 Task: Create a section Code Champions and in the section, add a milestone Website Optimization in the project TransTech.
Action: Mouse moved to (61, 364)
Screenshot: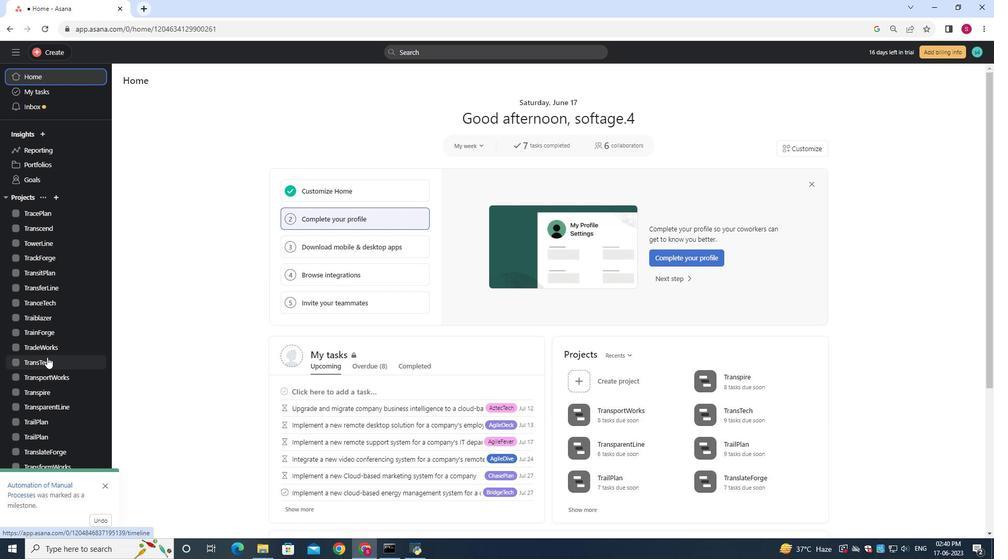 
Action: Mouse pressed left at (61, 364)
Screenshot: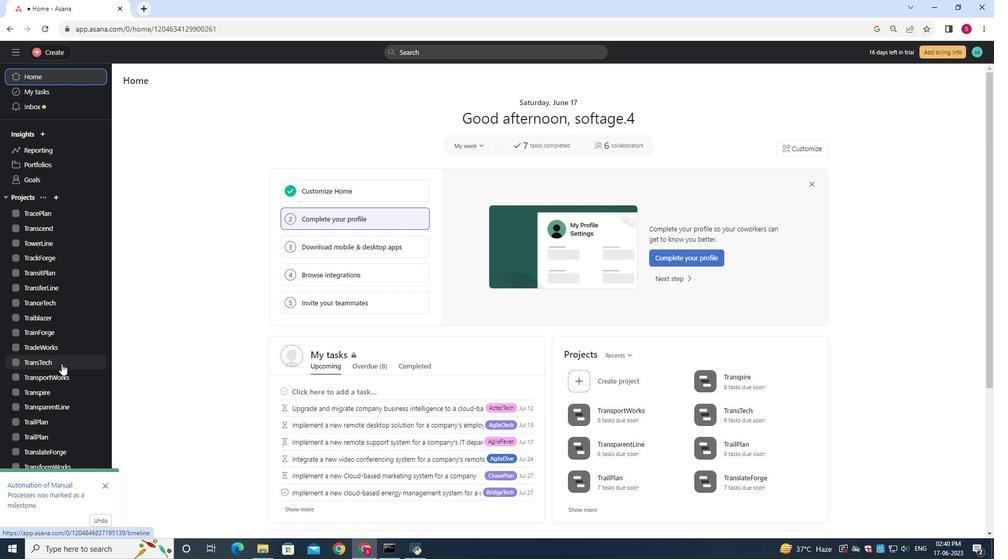 
Action: Mouse moved to (165, 123)
Screenshot: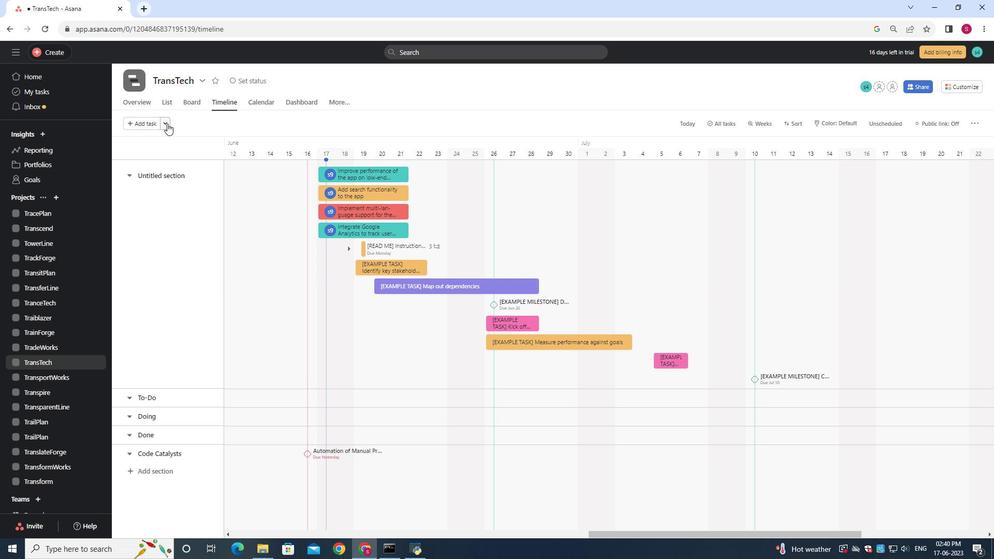 
Action: Mouse pressed left at (165, 123)
Screenshot: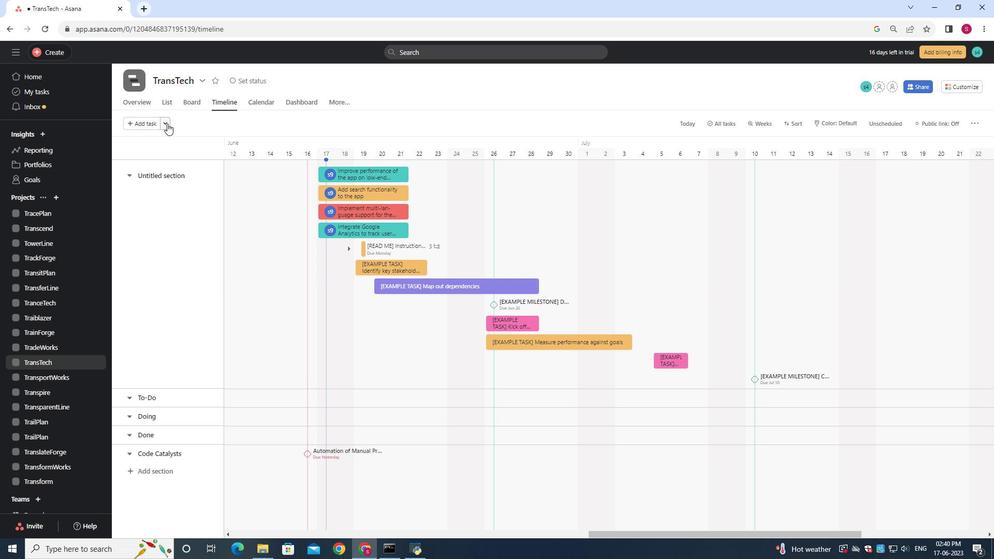 
Action: Mouse moved to (184, 141)
Screenshot: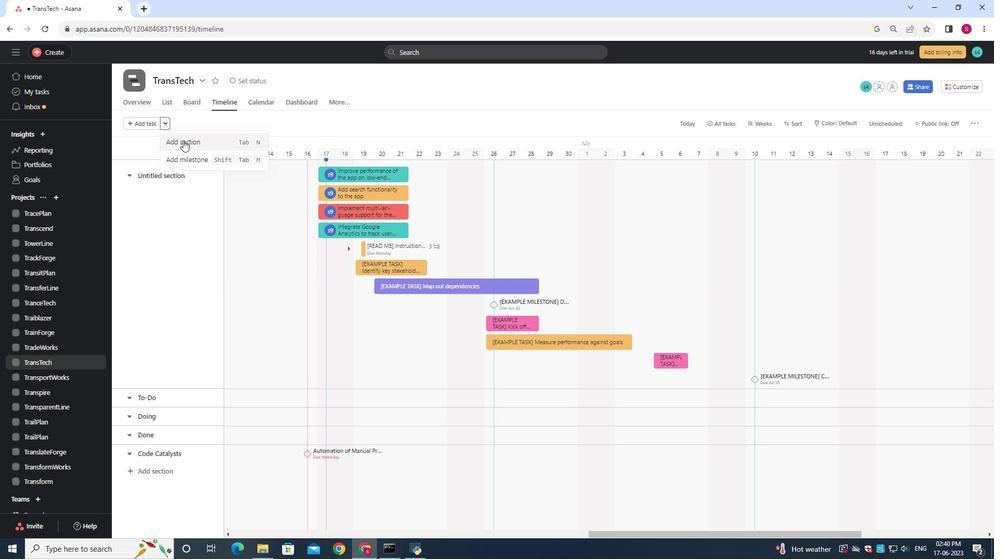 
Action: Mouse pressed left at (184, 141)
Screenshot: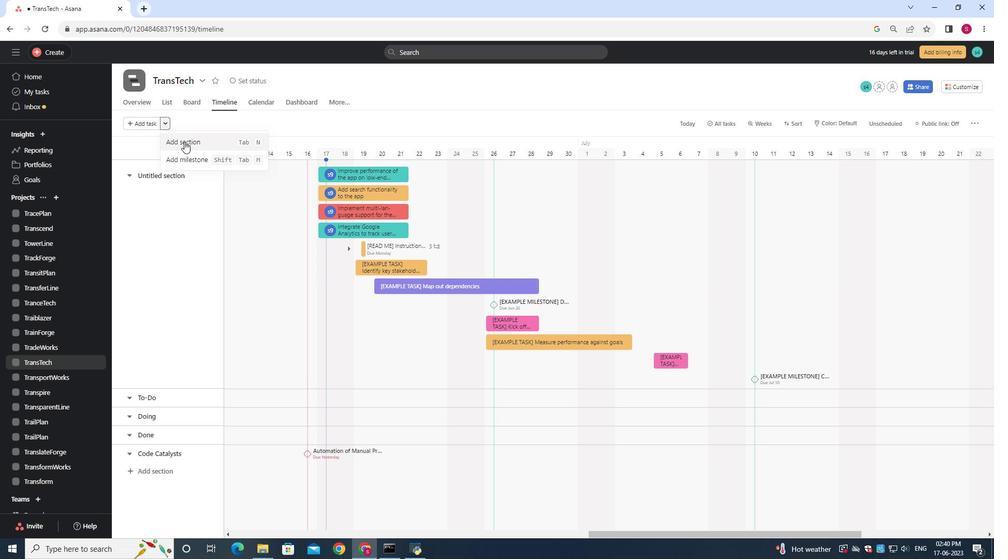 
Action: Key pressed <Key.shift>Code<Key.space><Key.shift>Champions
Screenshot: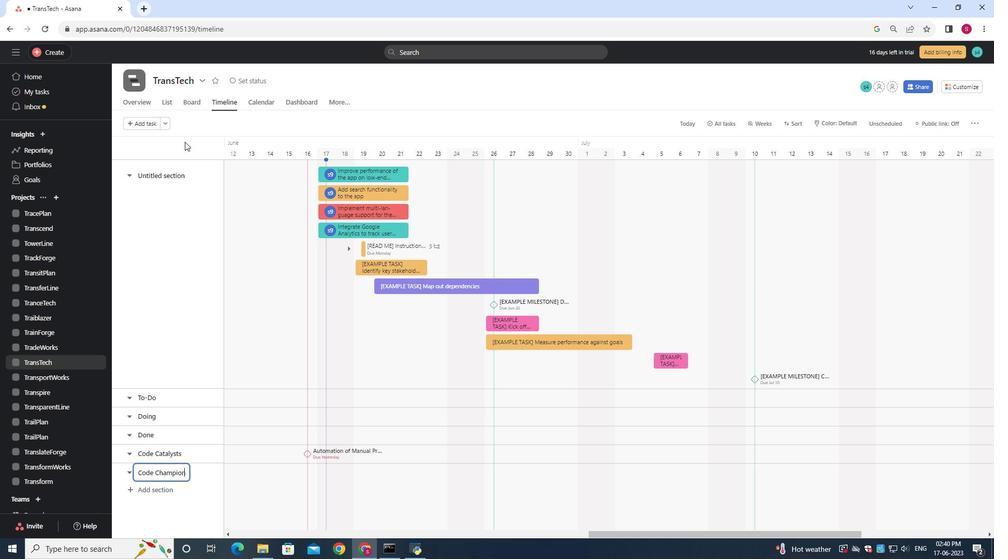 
Action: Mouse moved to (247, 477)
Screenshot: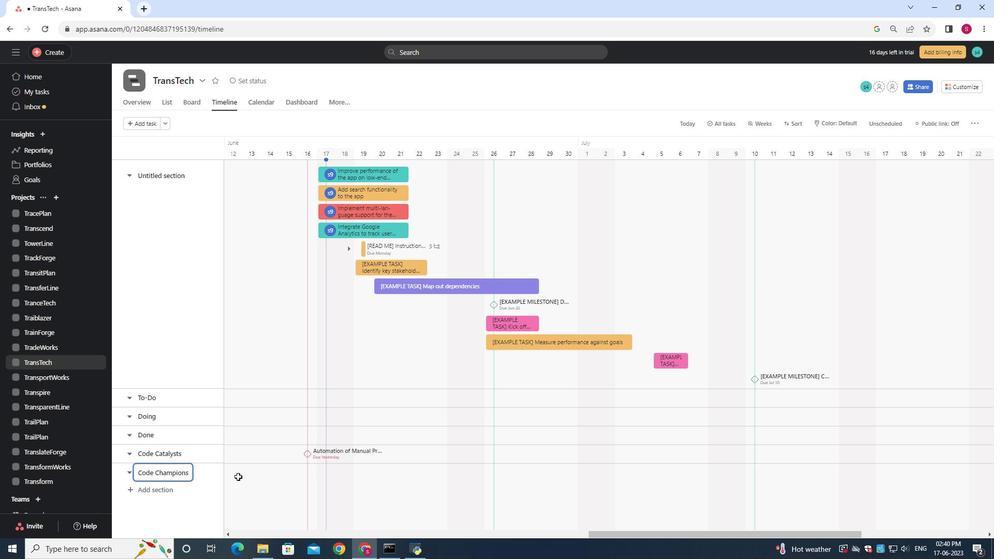 
Action: Mouse pressed left at (247, 477)
Screenshot: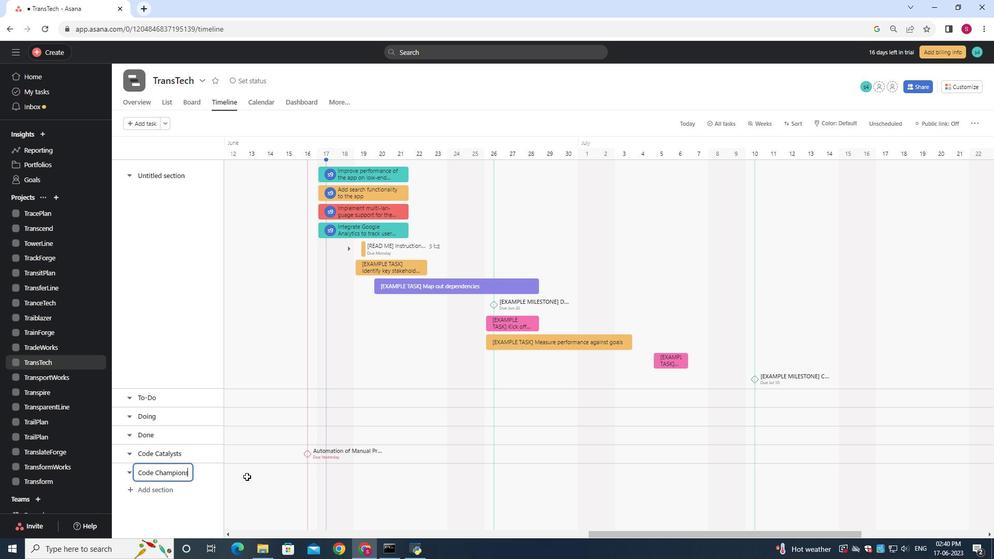 
Action: Mouse moved to (246, 477)
Screenshot: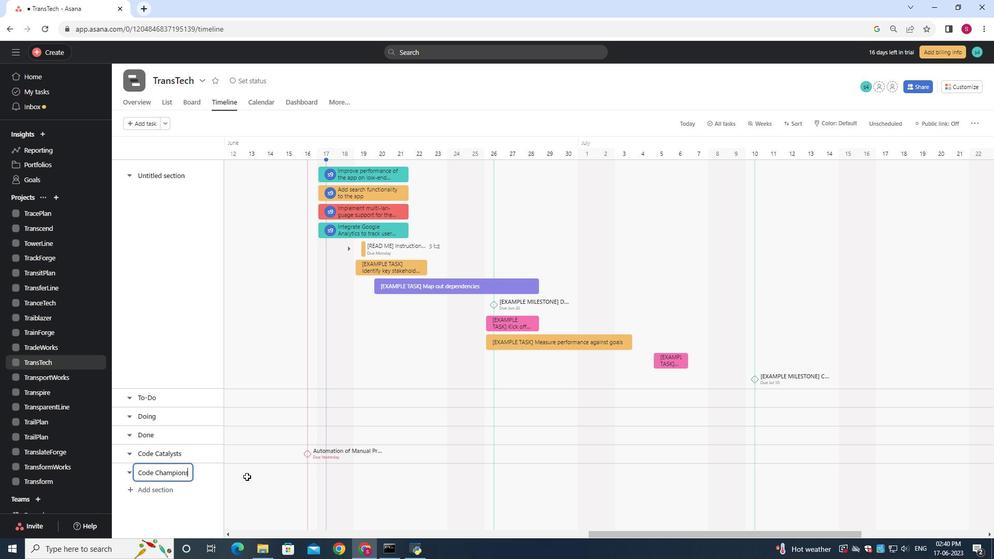 
Action: Key pressed <Key.shift><Key.shift><Key.shift><Key.shift><Key.shift><Key.shift><Key.shift><Key.shift><Key.shift>Website<Key.space><Key.shift>Optimization
Screenshot: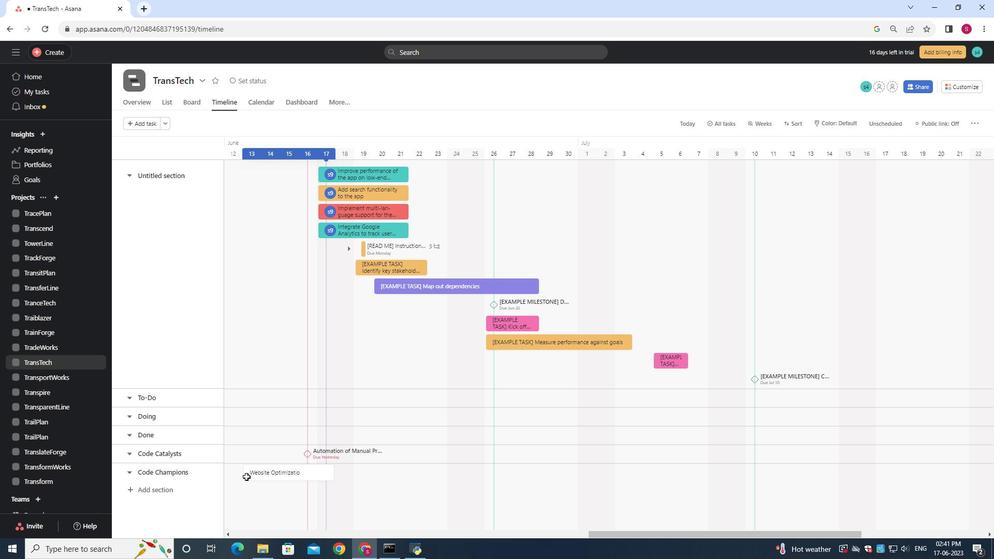 
Action: Mouse moved to (282, 472)
Screenshot: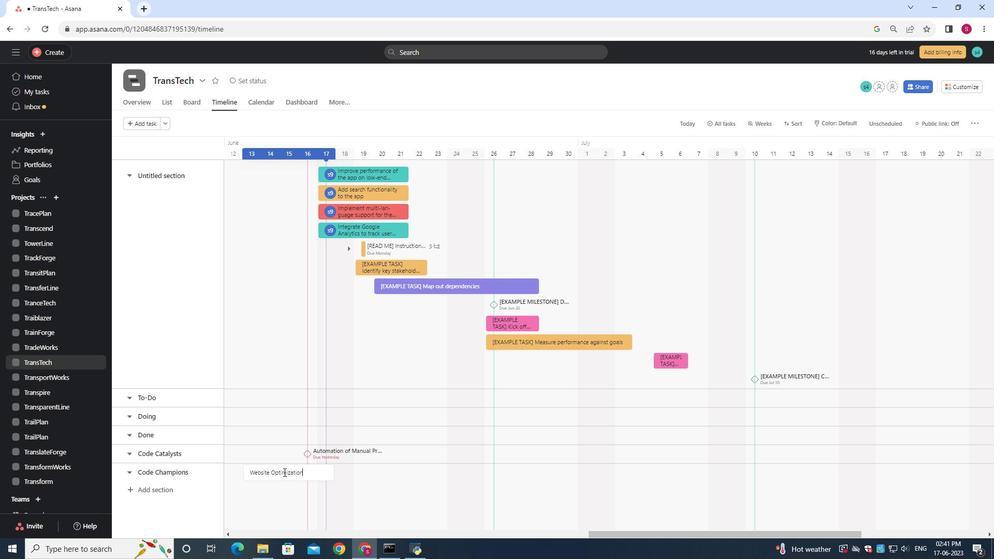 
Action: Mouse pressed right at (282, 472)
Screenshot: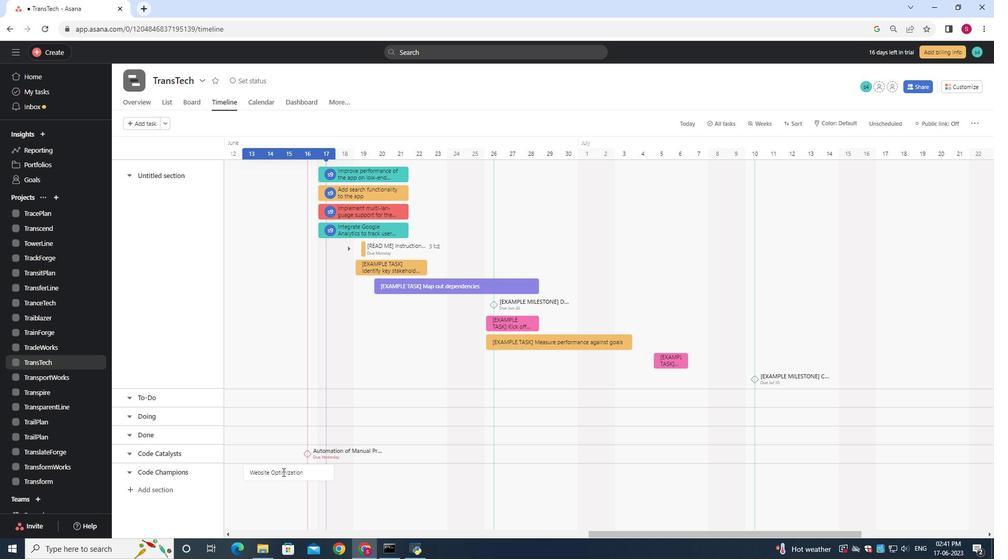 
Action: Mouse moved to (303, 423)
Screenshot: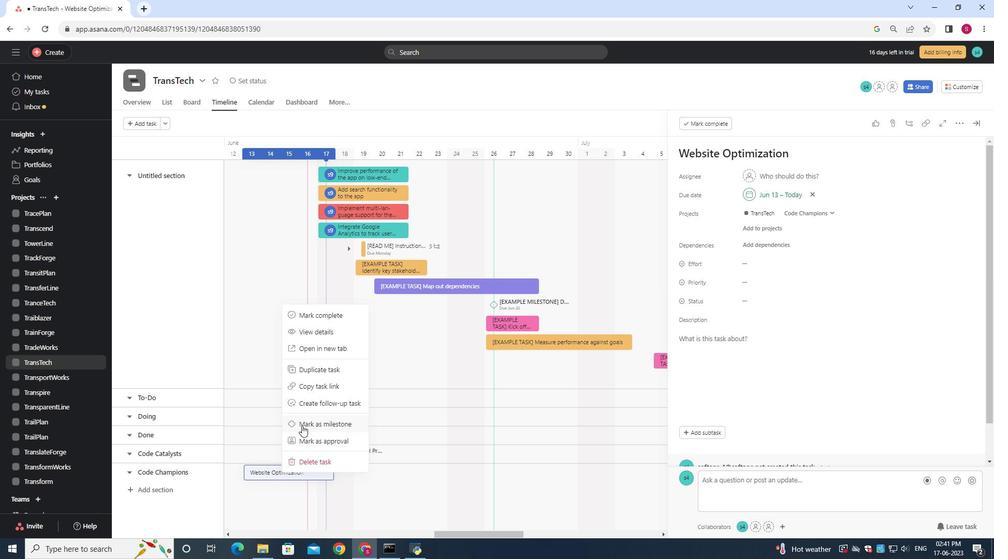 
Action: Mouse pressed left at (303, 423)
Screenshot: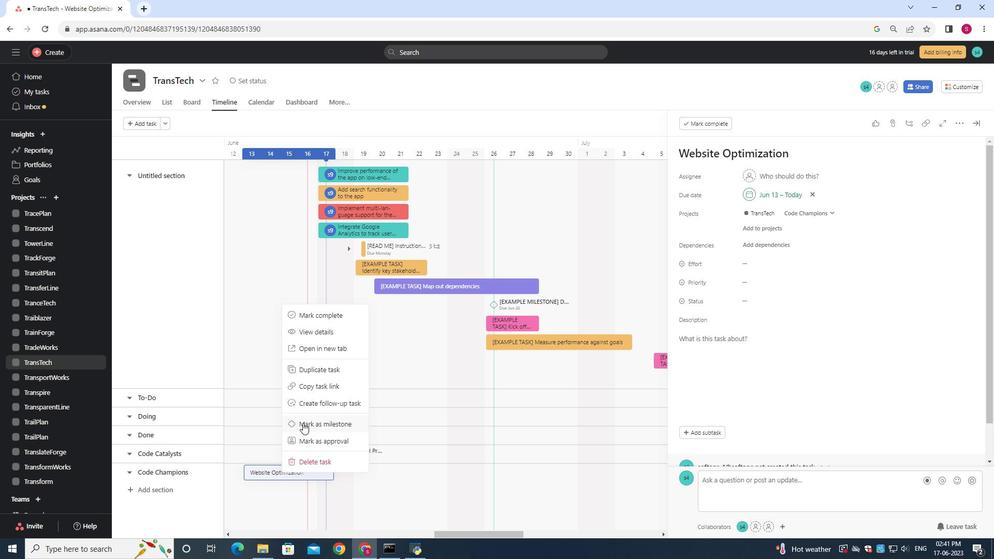 
